 Task: Select a due date automation when advanced on, the moment a card is due add content with an empty description.
Action: Mouse moved to (1072, 85)
Screenshot: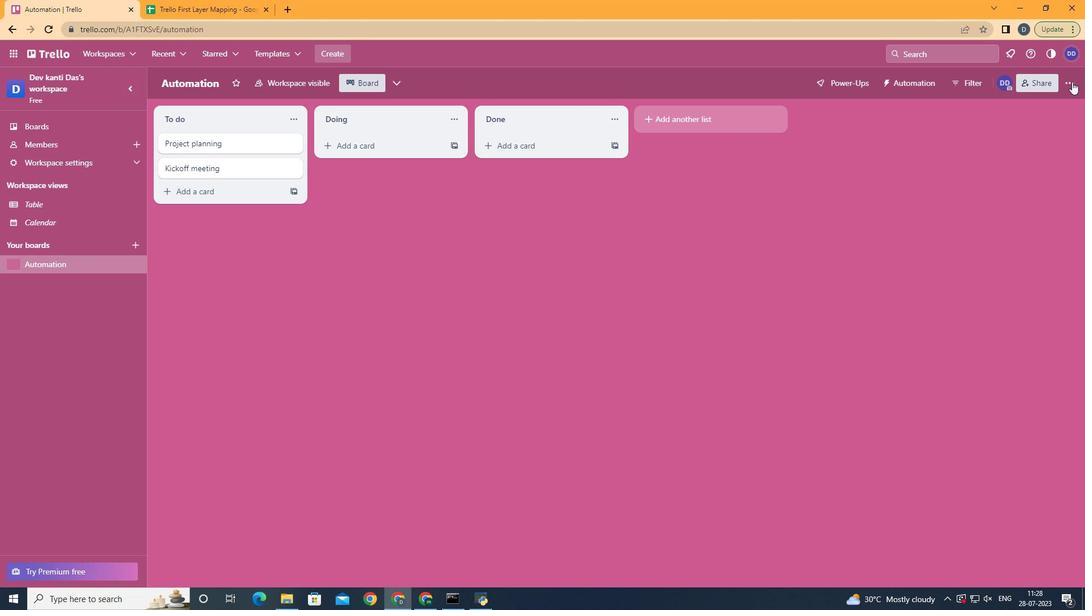 
Action: Mouse pressed left at (1072, 85)
Screenshot: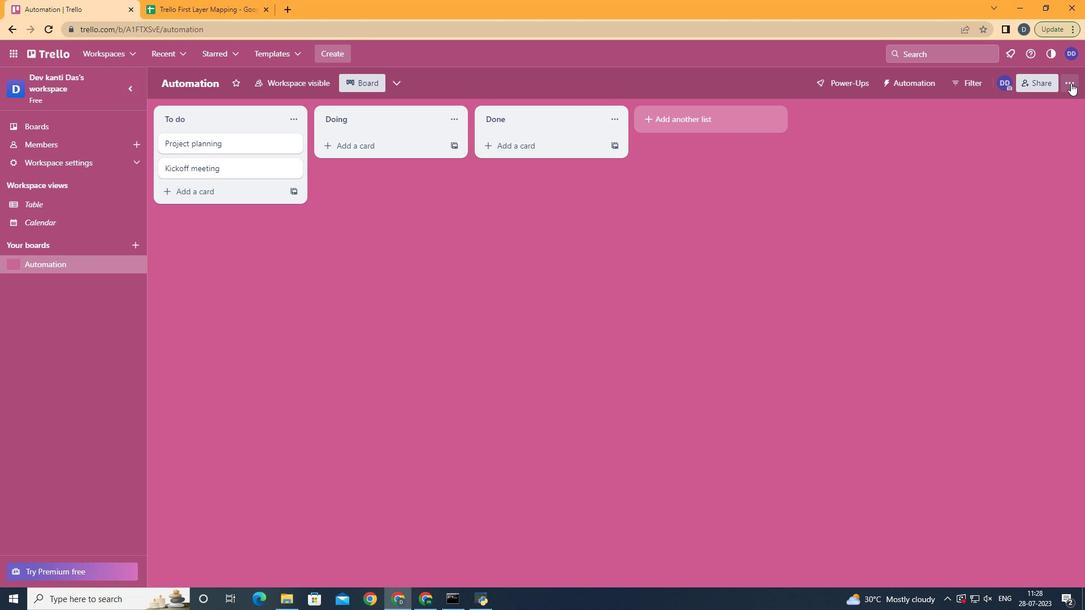
Action: Mouse moved to (978, 231)
Screenshot: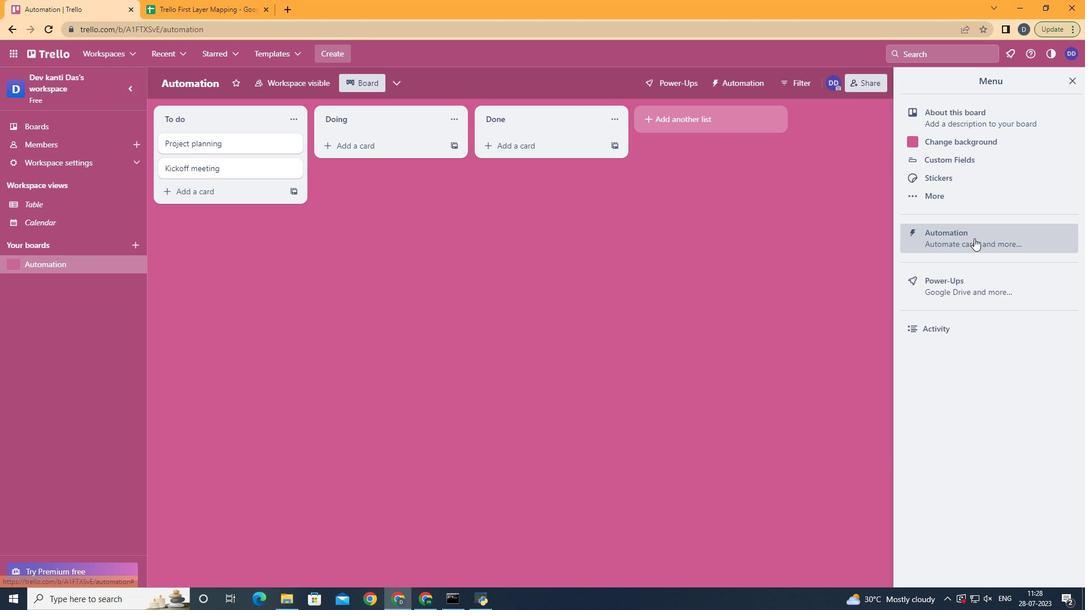 
Action: Mouse pressed left at (978, 231)
Screenshot: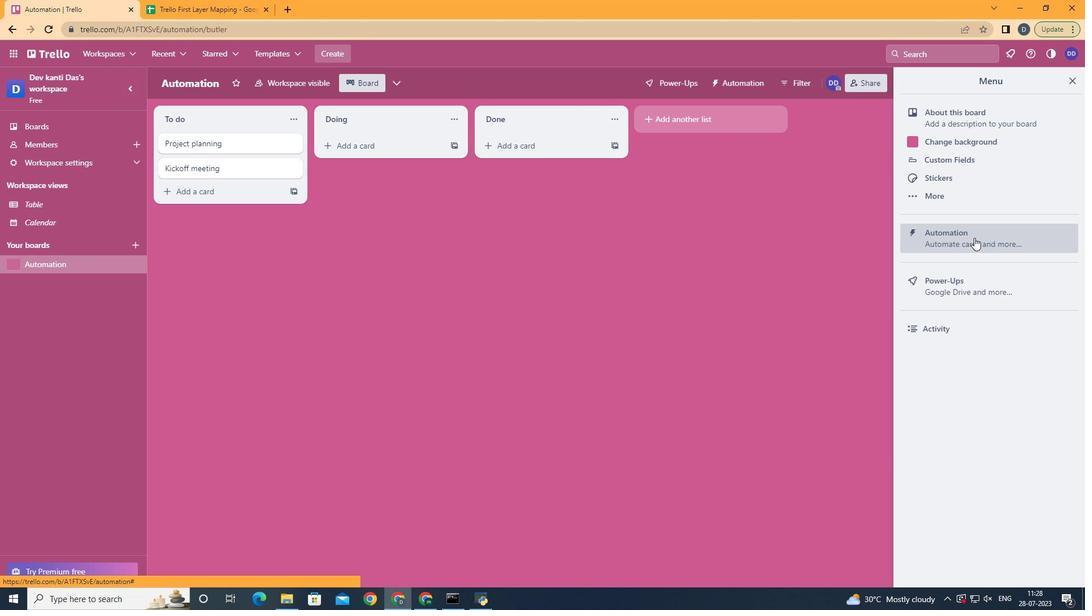 
Action: Mouse moved to (223, 221)
Screenshot: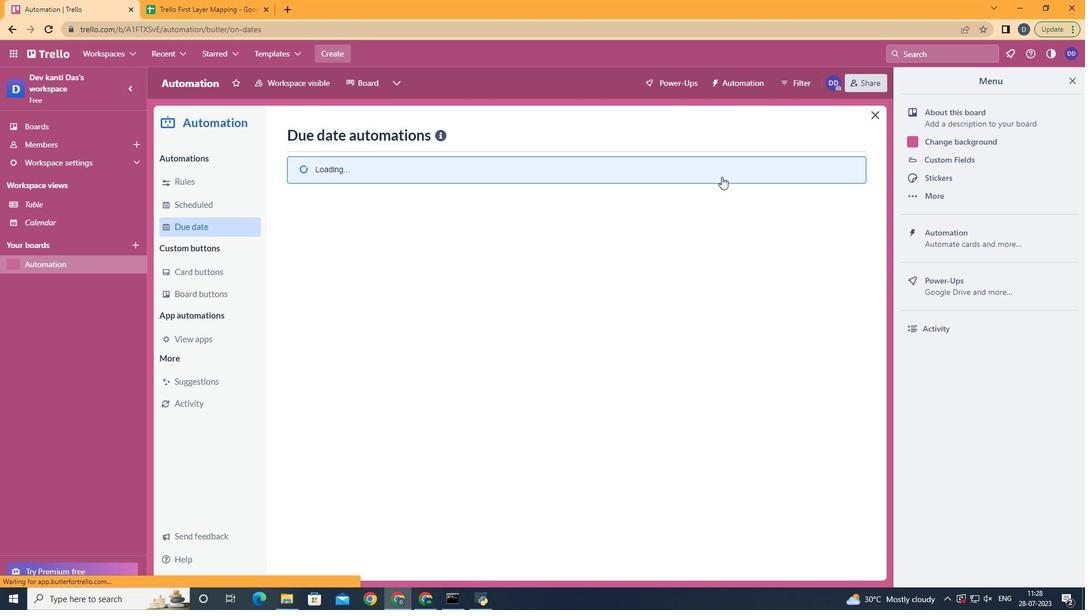 
Action: Mouse pressed left at (223, 221)
Screenshot: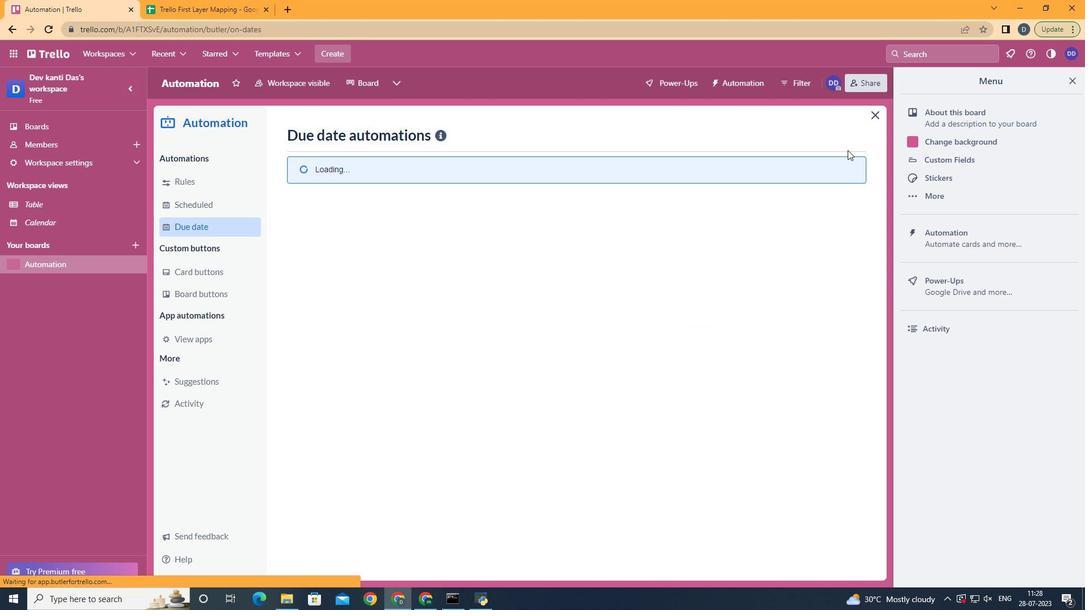 
Action: Mouse moved to (794, 138)
Screenshot: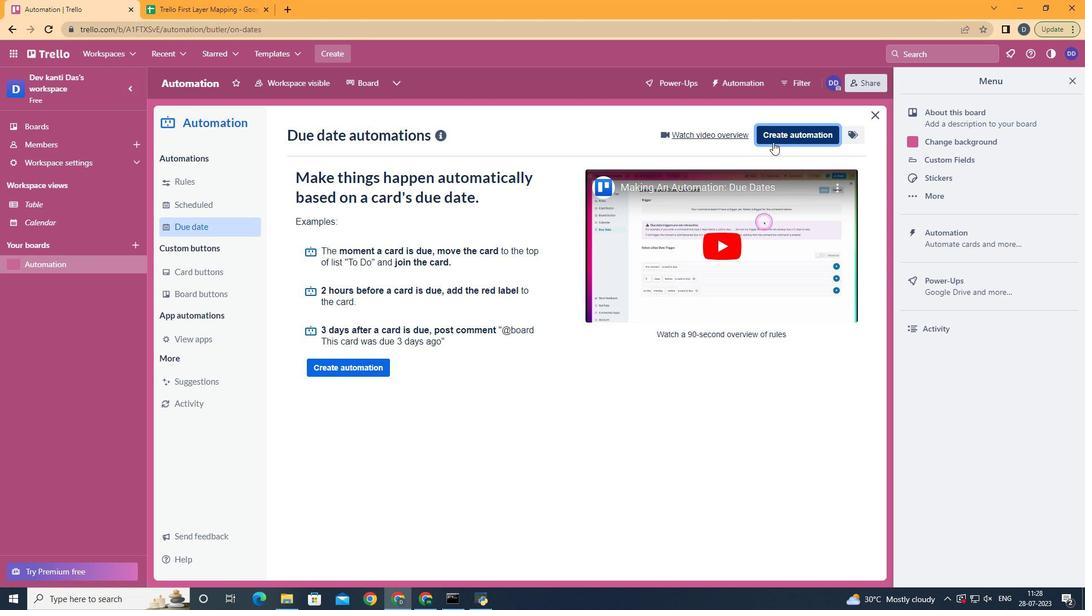 
Action: Mouse pressed left at (794, 138)
Screenshot: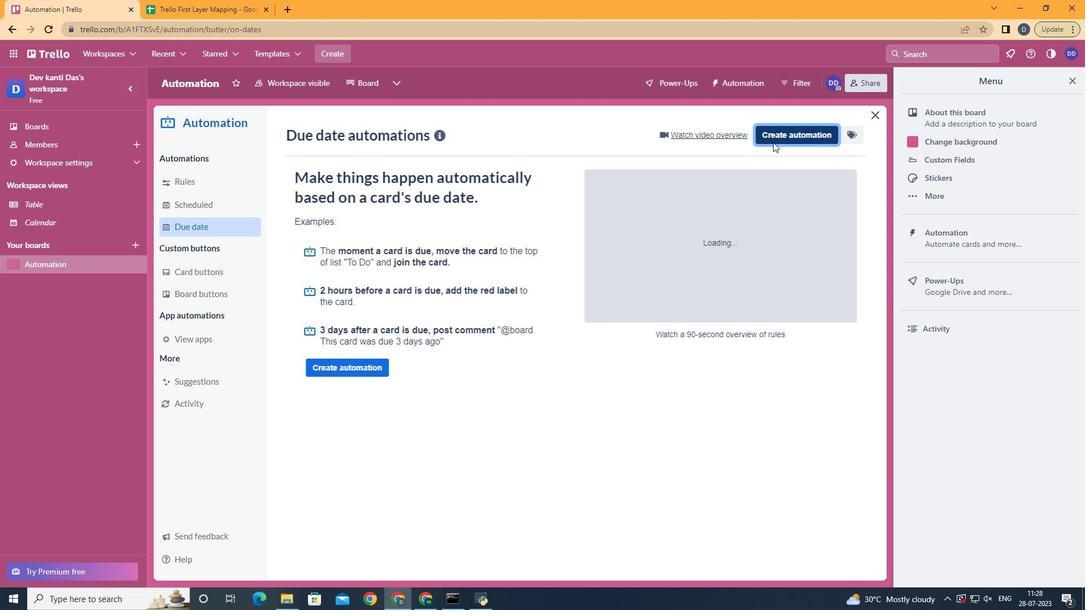
Action: Mouse moved to (580, 247)
Screenshot: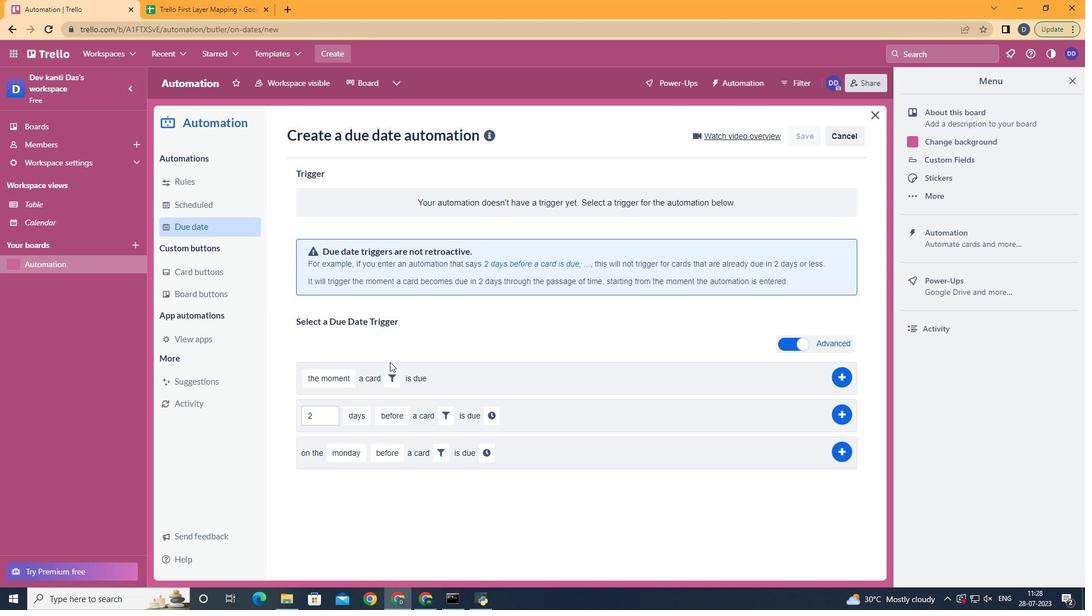 
Action: Mouse pressed left at (580, 247)
Screenshot: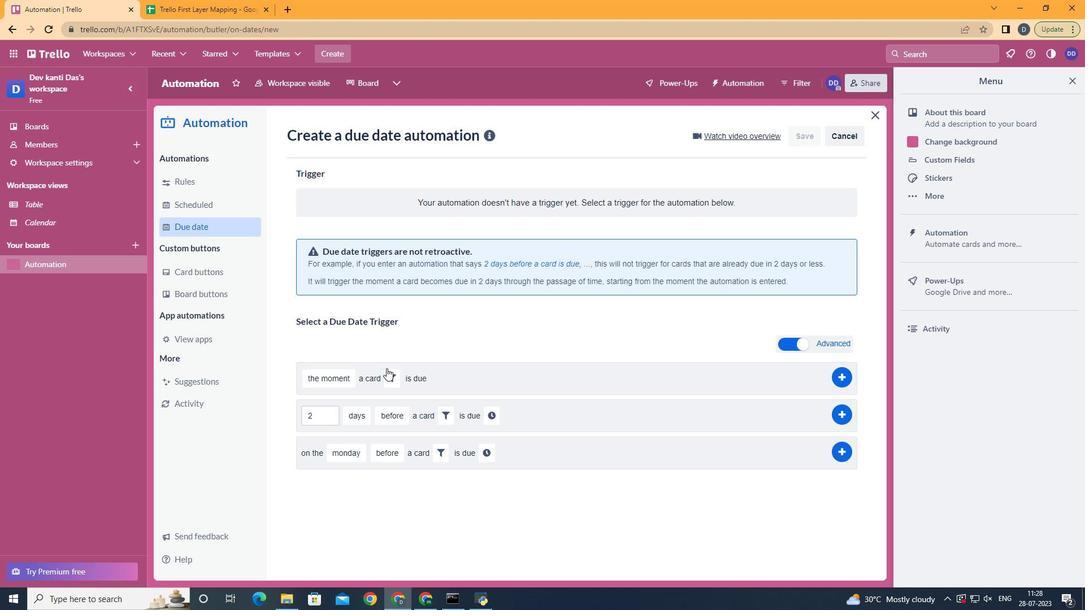
Action: Mouse moved to (394, 372)
Screenshot: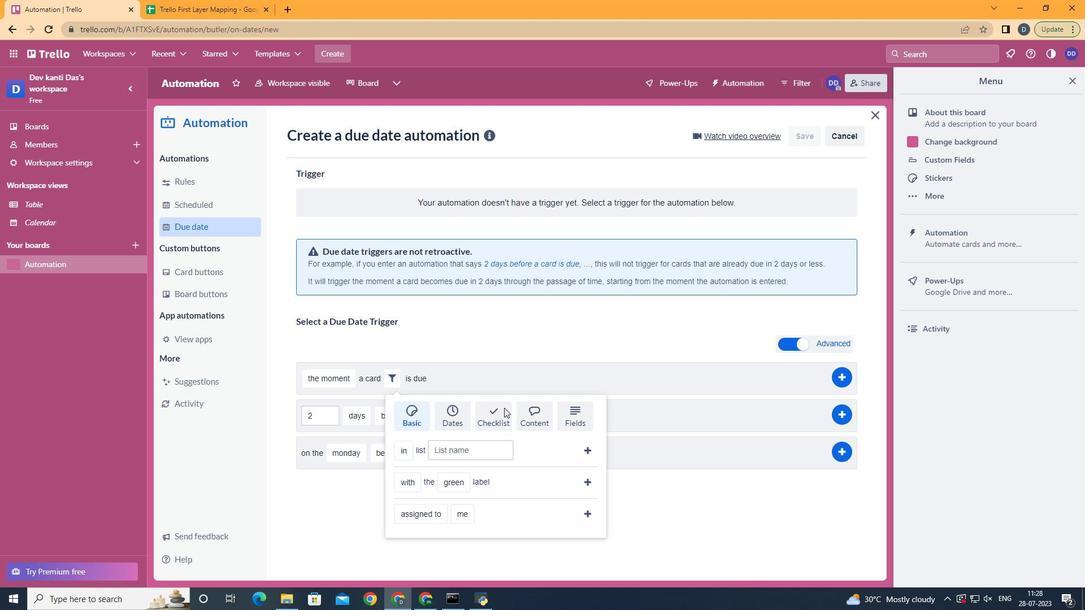 
Action: Mouse pressed left at (394, 372)
Screenshot: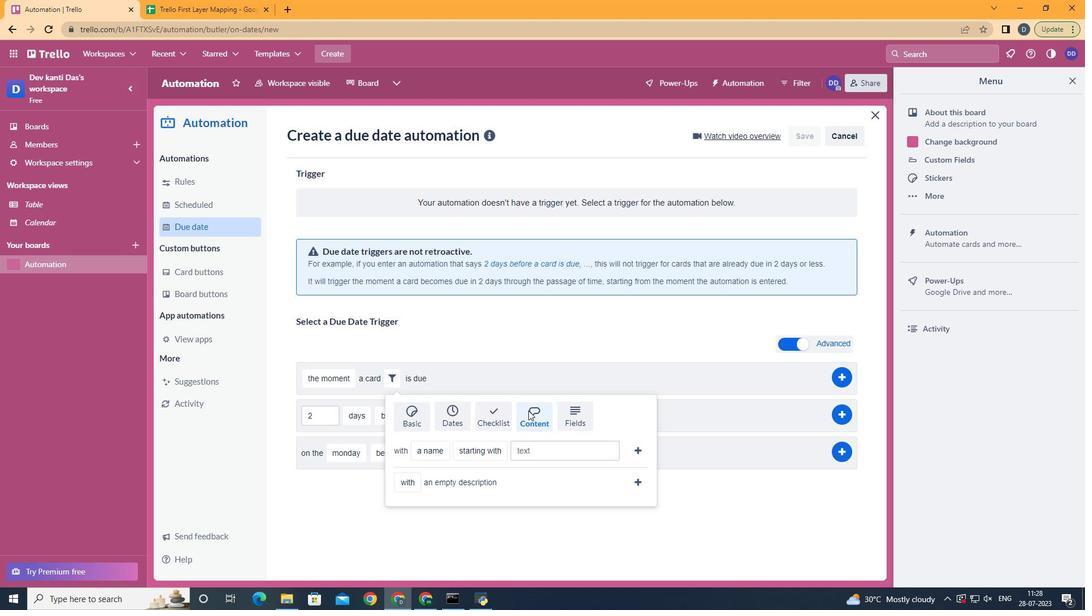 
Action: Mouse moved to (528, 415)
Screenshot: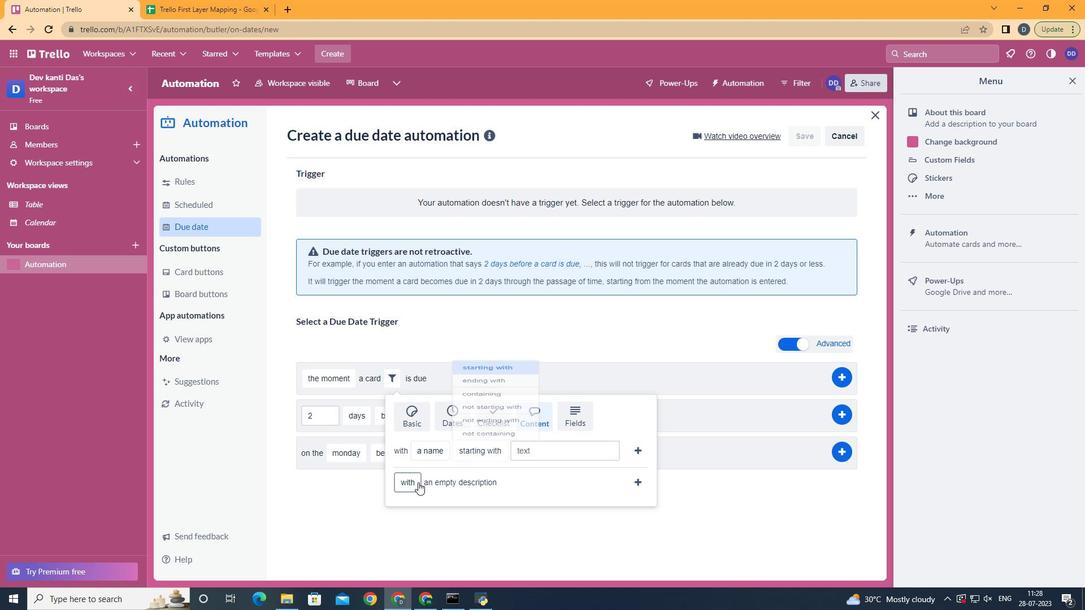 
Action: Mouse pressed left at (528, 415)
Screenshot: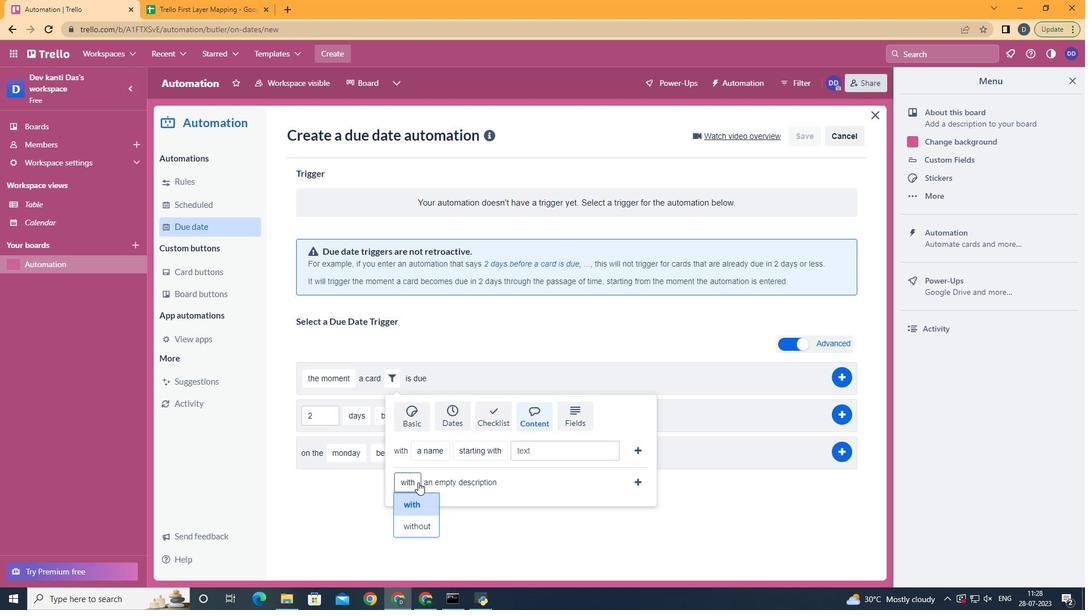 
Action: Mouse moved to (422, 497)
Screenshot: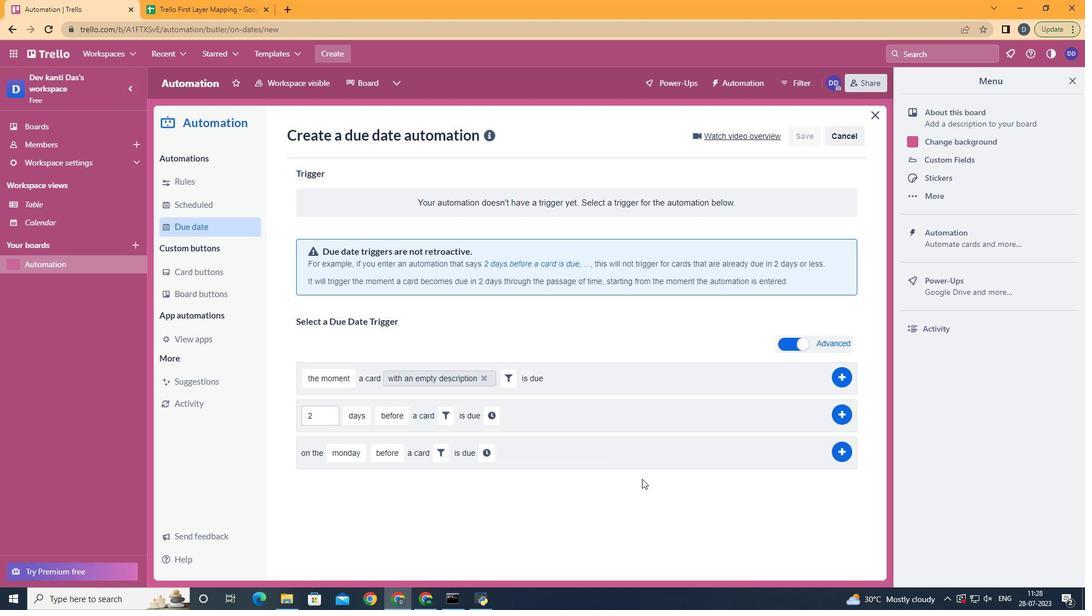 
Action: Mouse pressed left at (422, 497)
Screenshot: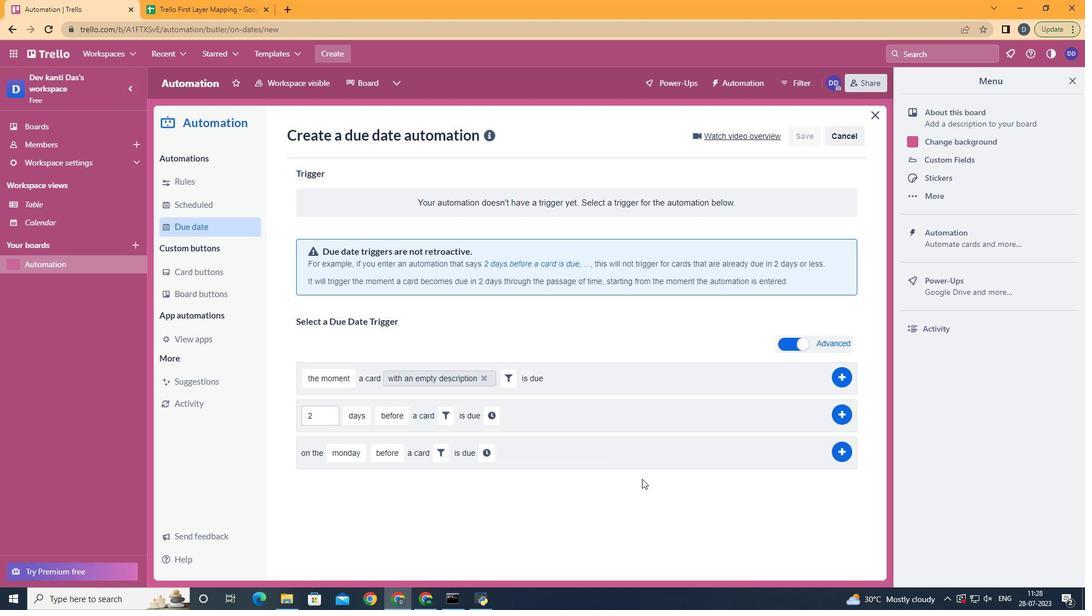
Action: Mouse moved to (630, 482)
Screenshot: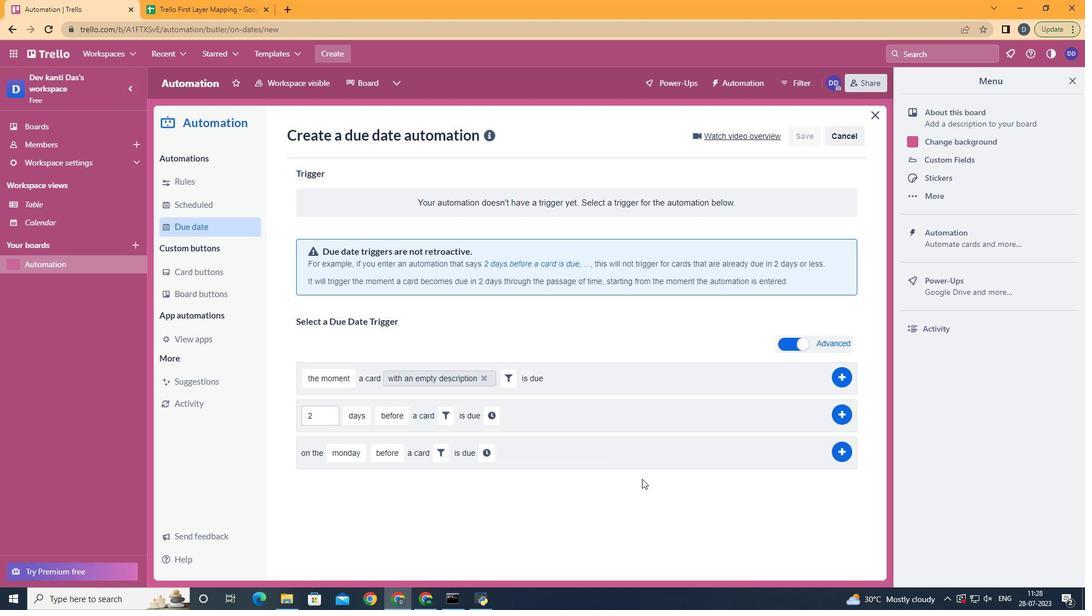 
Action: Mouse pressed left at (630, 482)
Screenshot: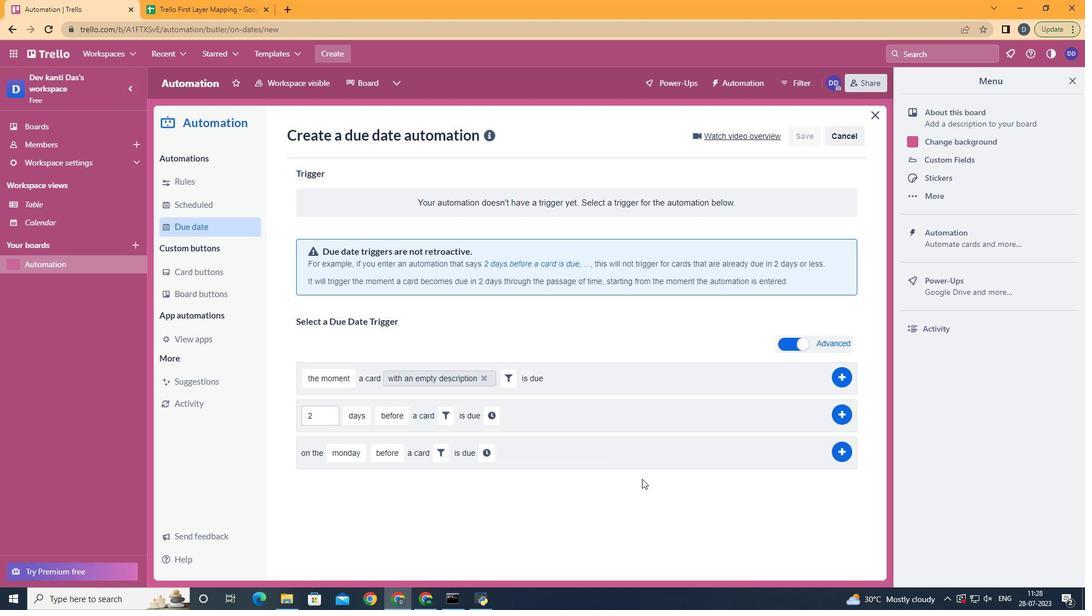 
Action: Mouse moved to (1071, 83)
Screenshot: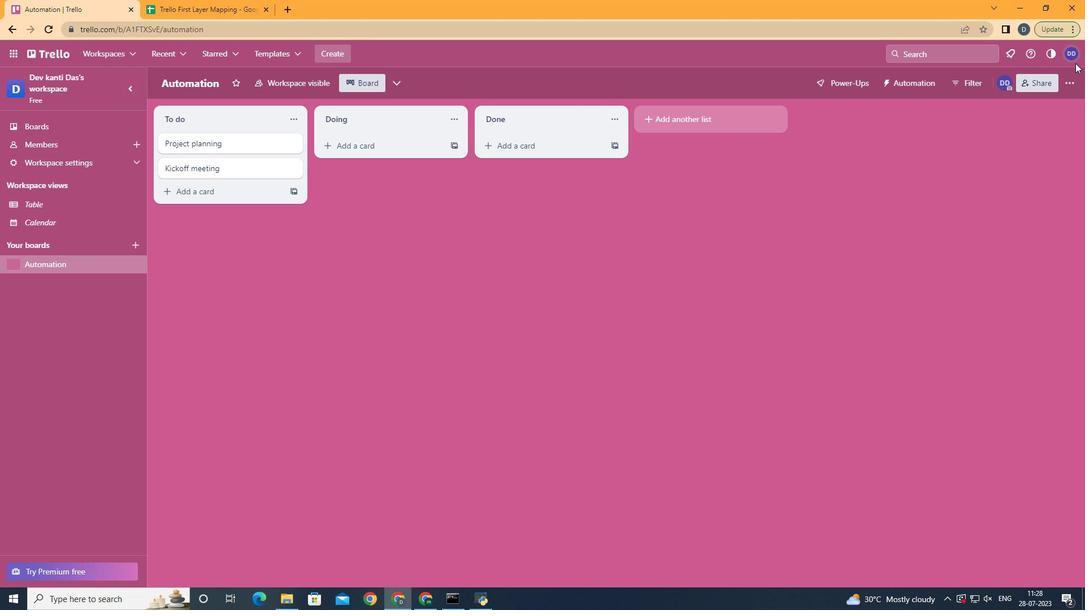 
Action: Mouse pressed left at (1071, 83)
Screenshot: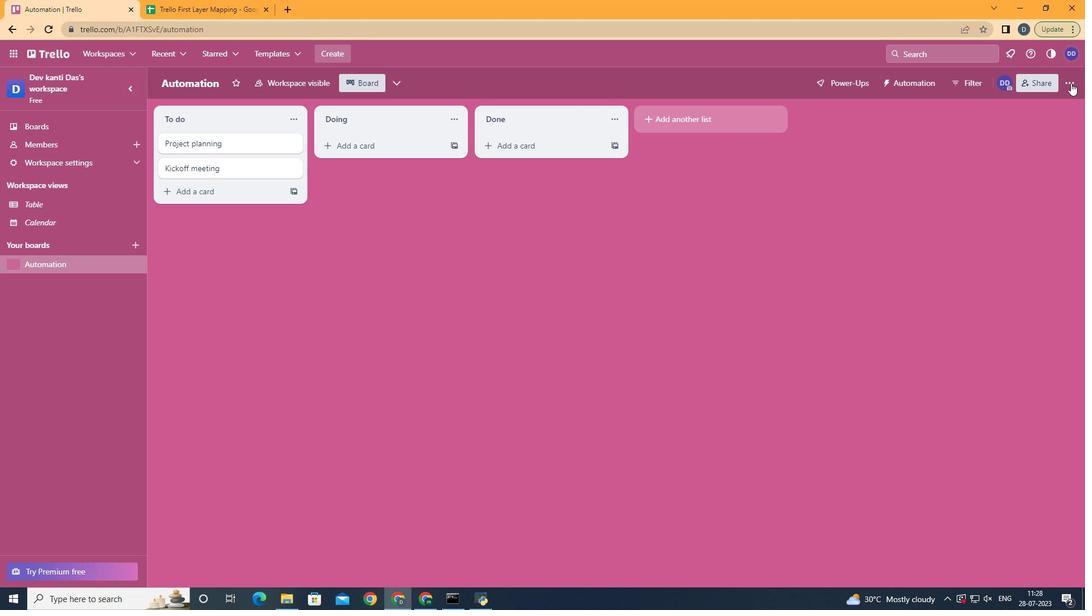 
Action: Mouse moved to (974, 238)
Screenshot: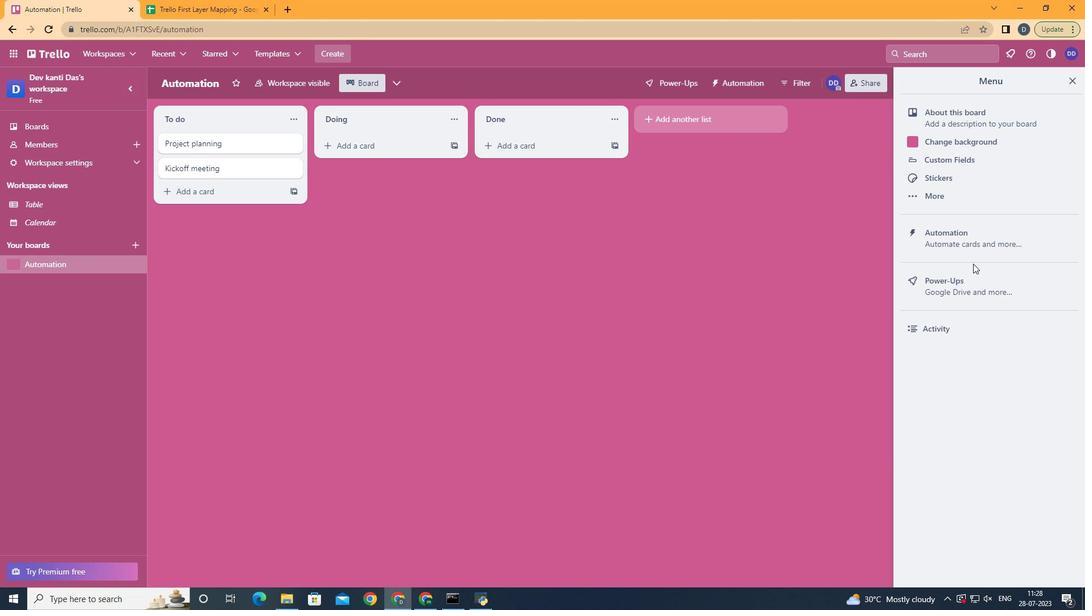 
Action: Mouse pressed left at (974, 238)
Screenshot: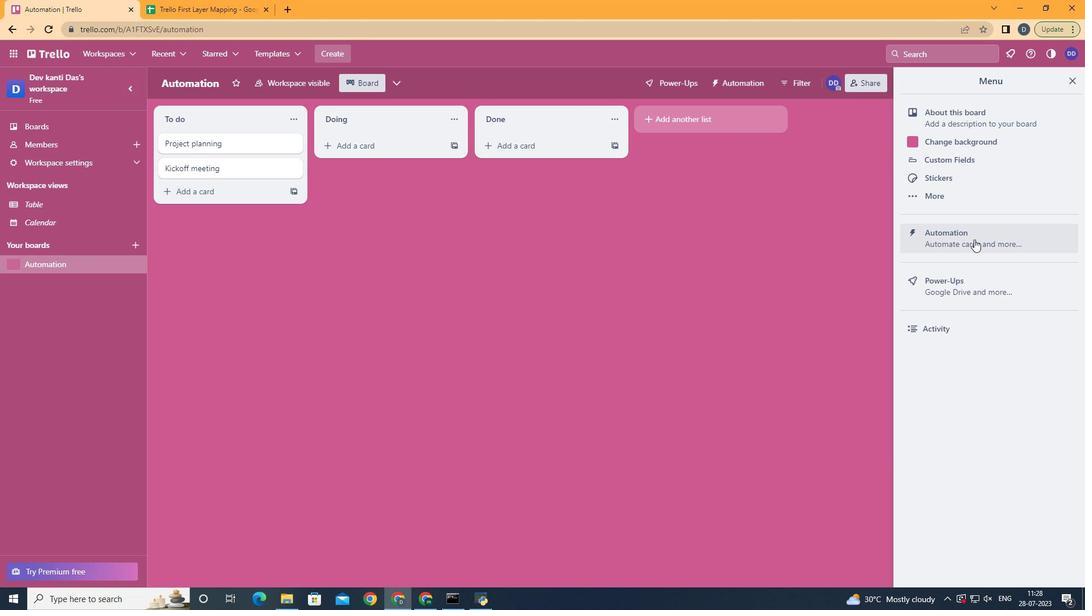 
Action: Mouse moved to (239, 226)
Screenshot: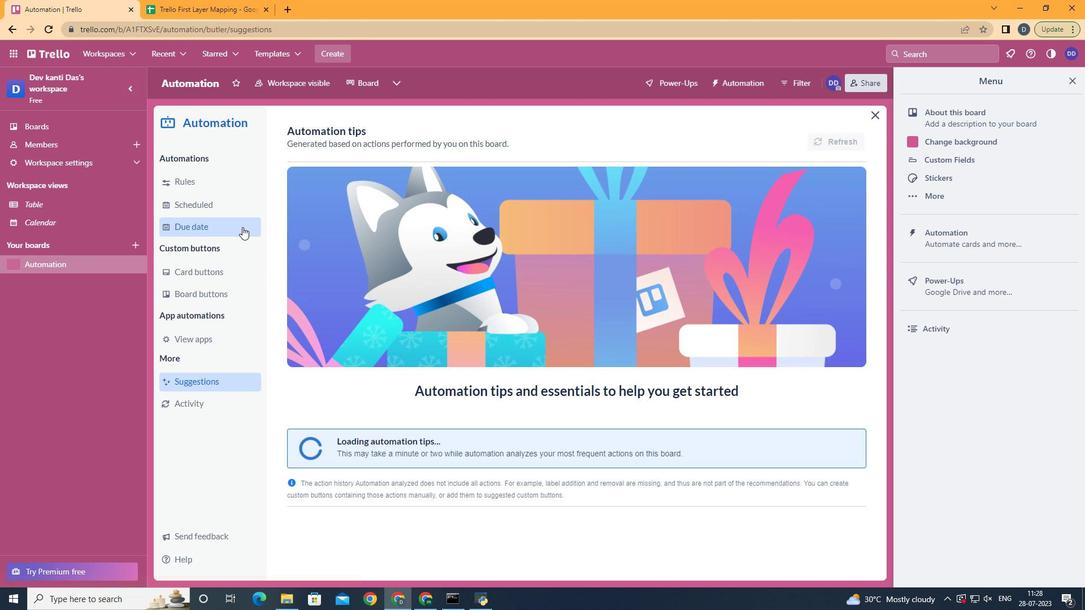 
Action: Mouse pressed left at (239, 226)
Screenshot: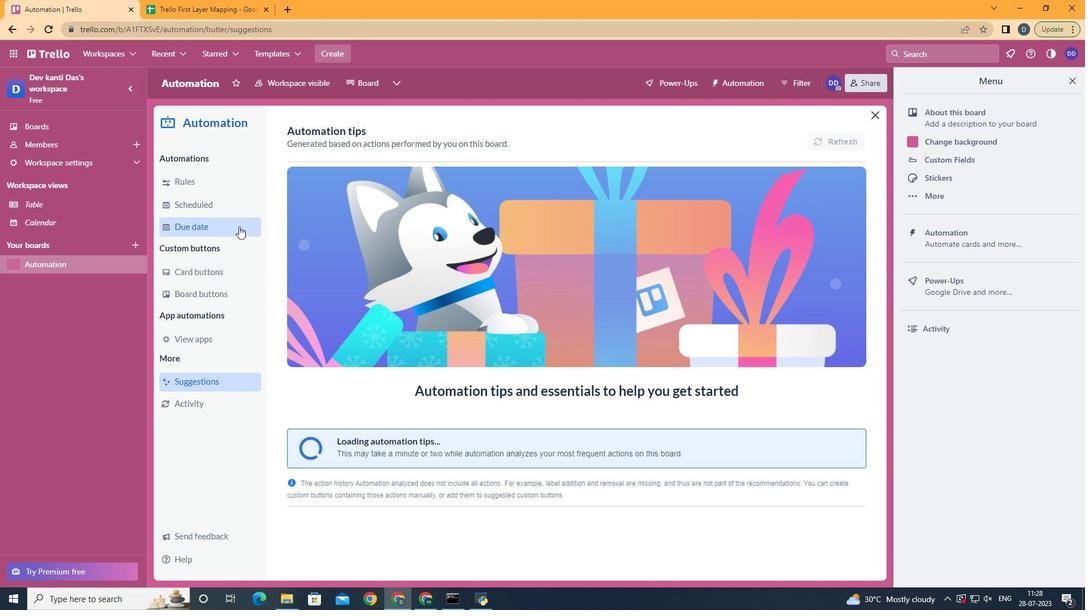 
Action: Mouse moved to (773, 142)
Screenshot: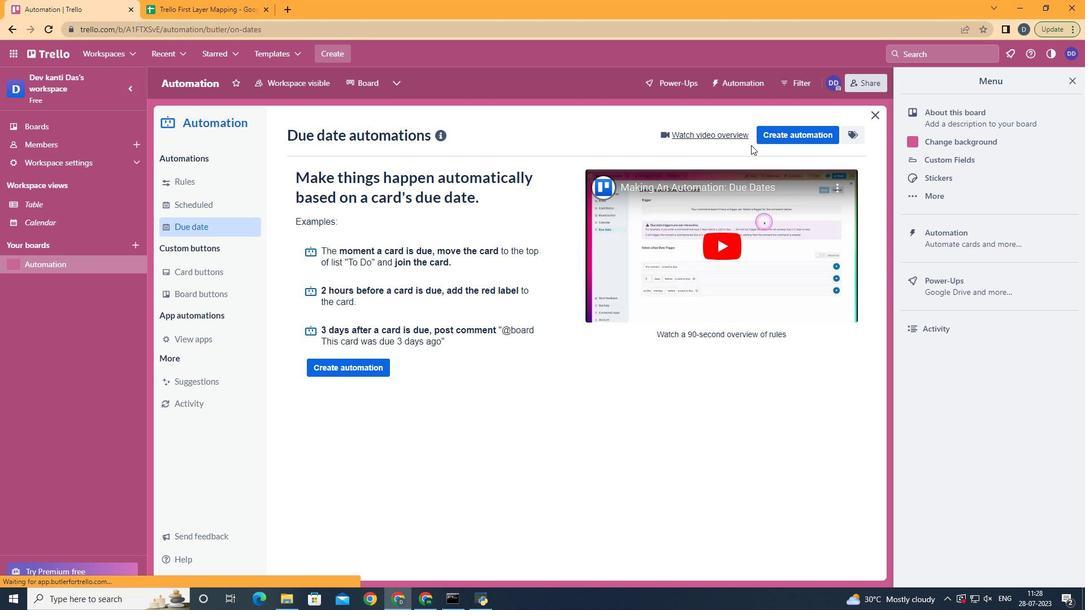 
Action: Mouse pressed left at (773, 142)
Screenshot: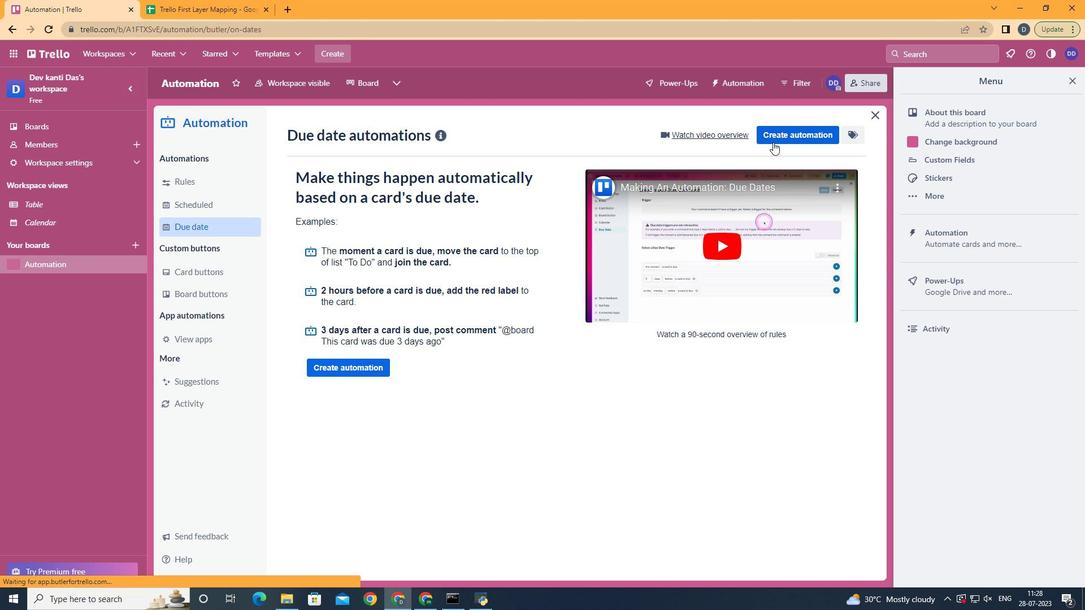 
Action: Mouse moved to (488, 251)
Screenshot: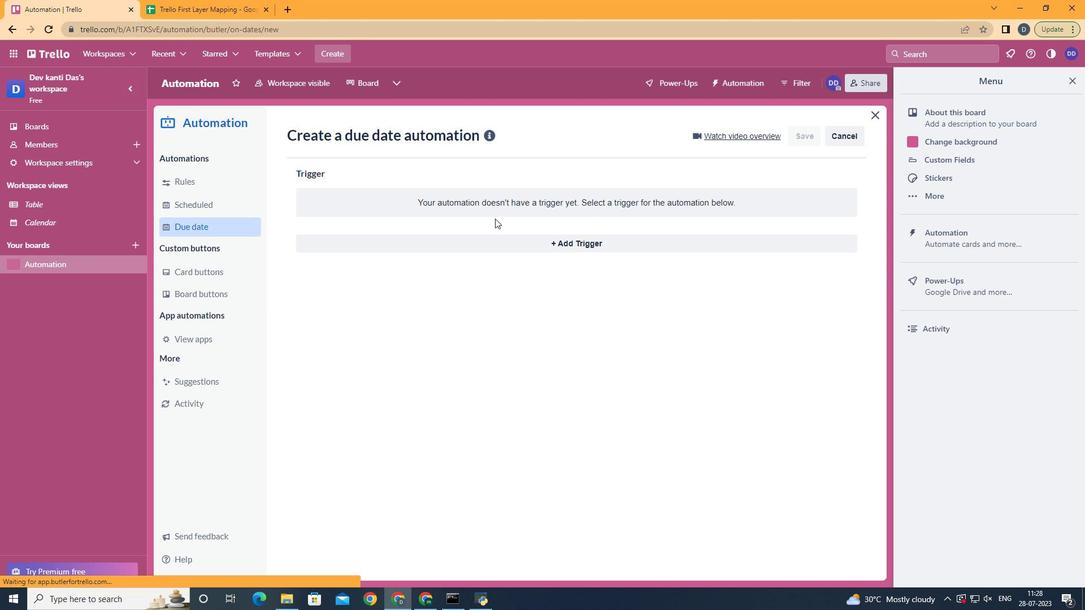 
Action: Mouse pressed left at (488, 251)
Screenshot: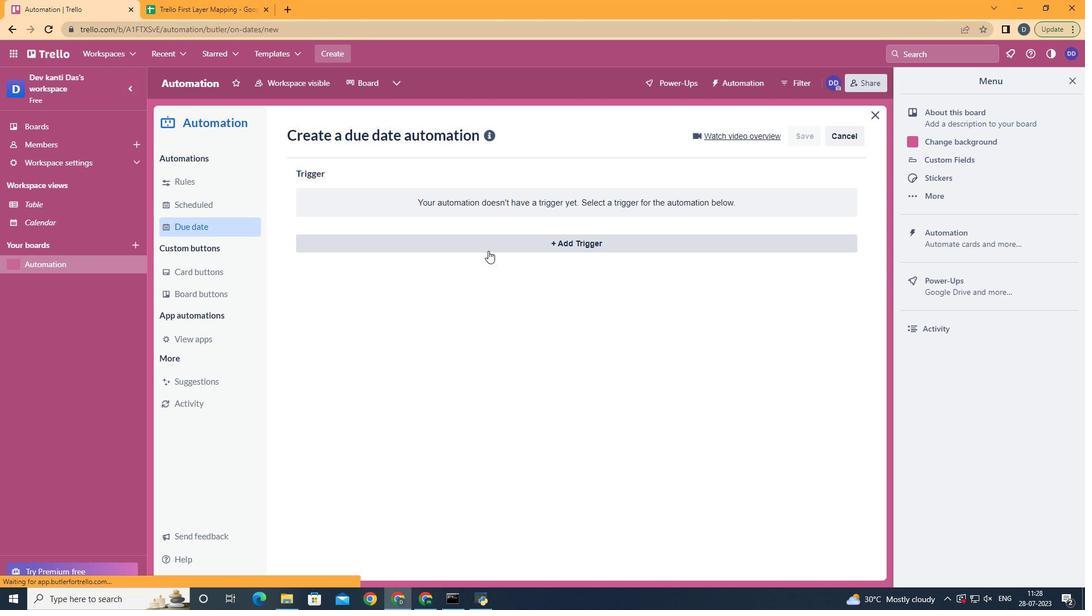 
Action: Mouse moved to (381, 376)
Screenshot: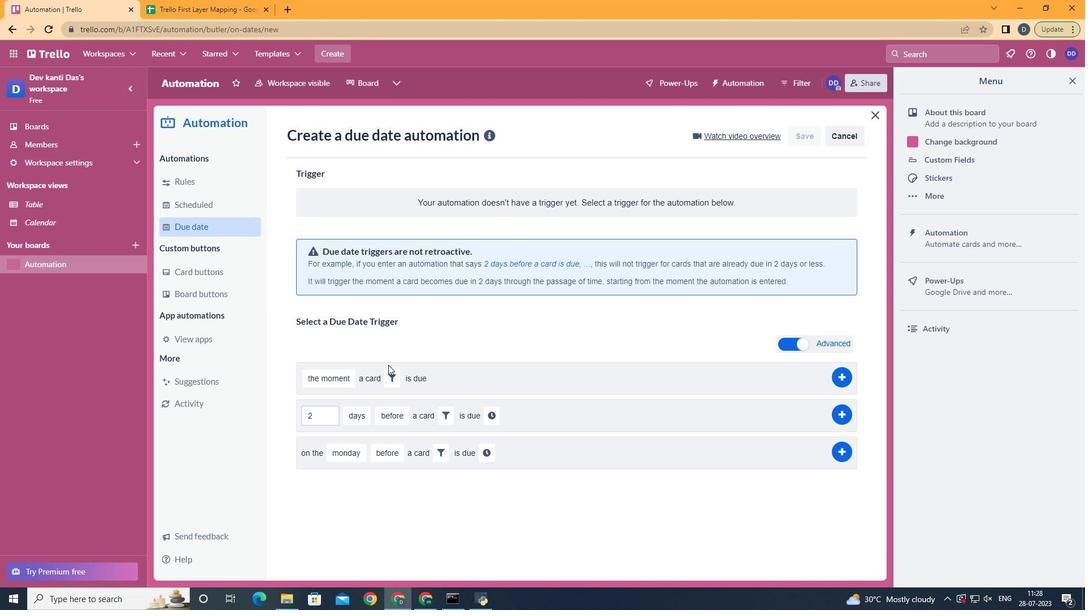 
Action: Mouse pressed left at (381, 376)
Screenshot: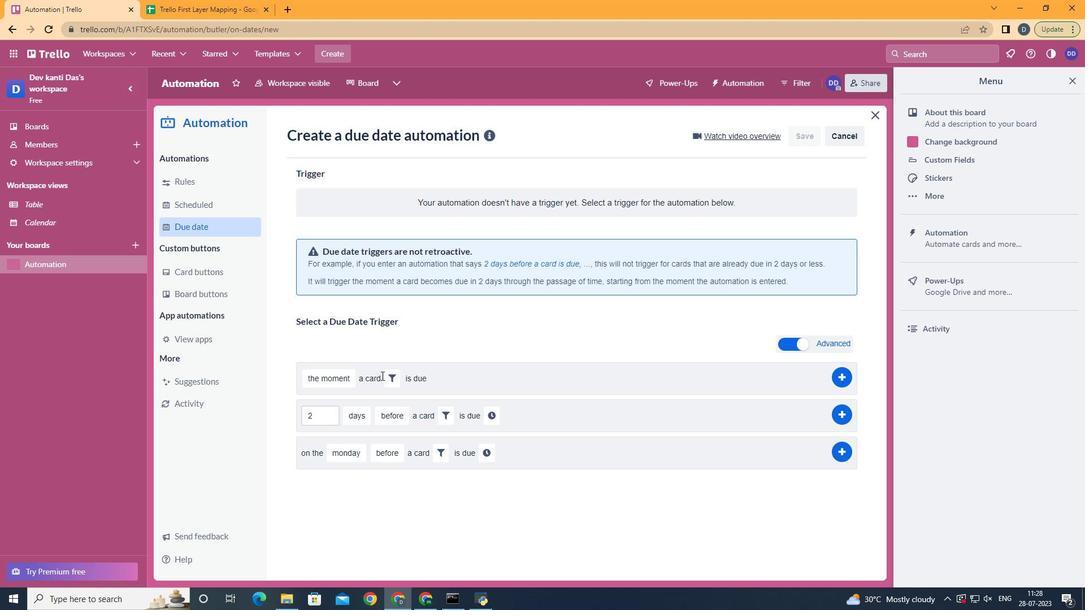 
Action: Mouse moved to (390, 376)
Screenshot: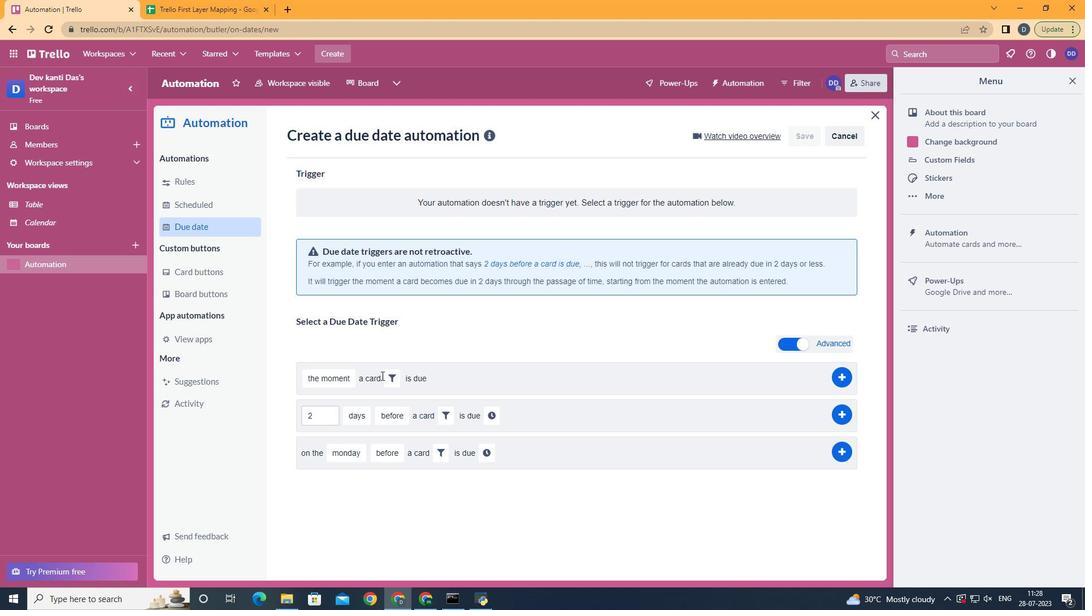 
Action: Mouse pressed left at (390, 376)
Screenshot: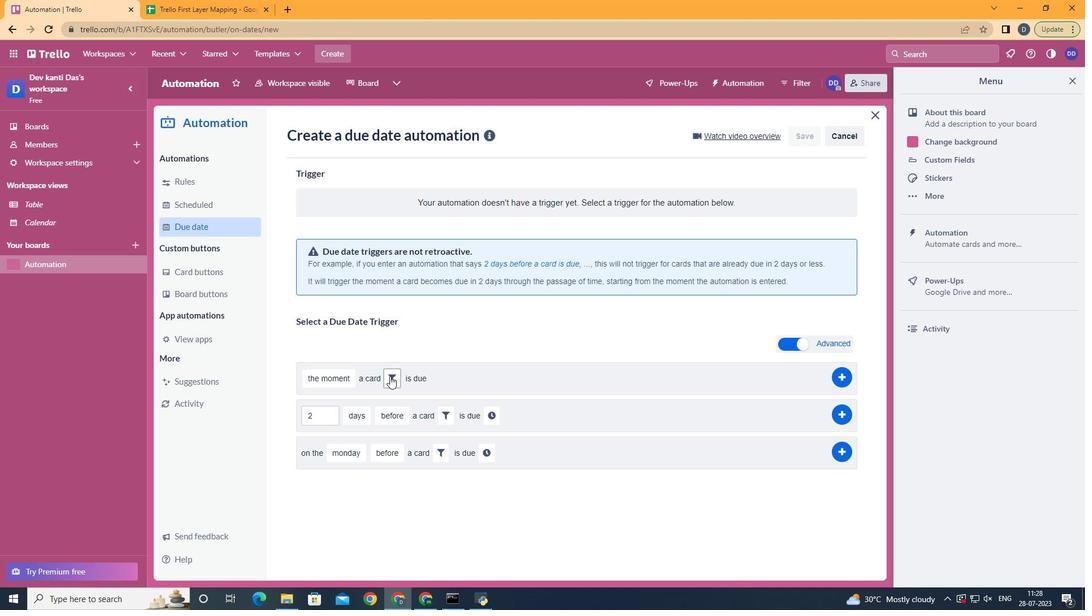 
Action: Mouse moved to (528, 411)
Screenshot: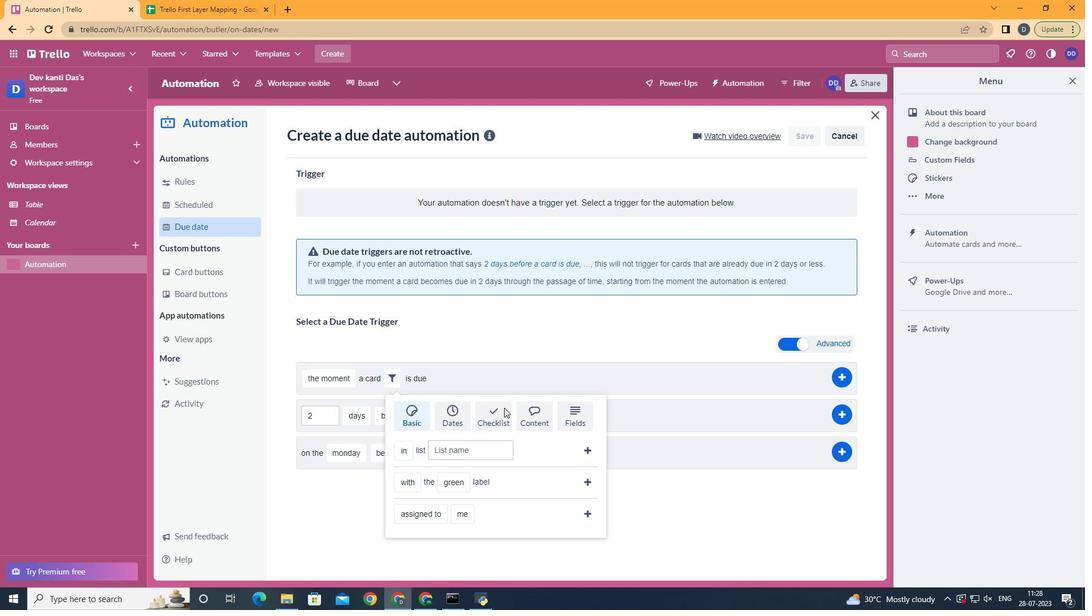 
Action: Mouse pressed left at (528, 411)
Screenshot: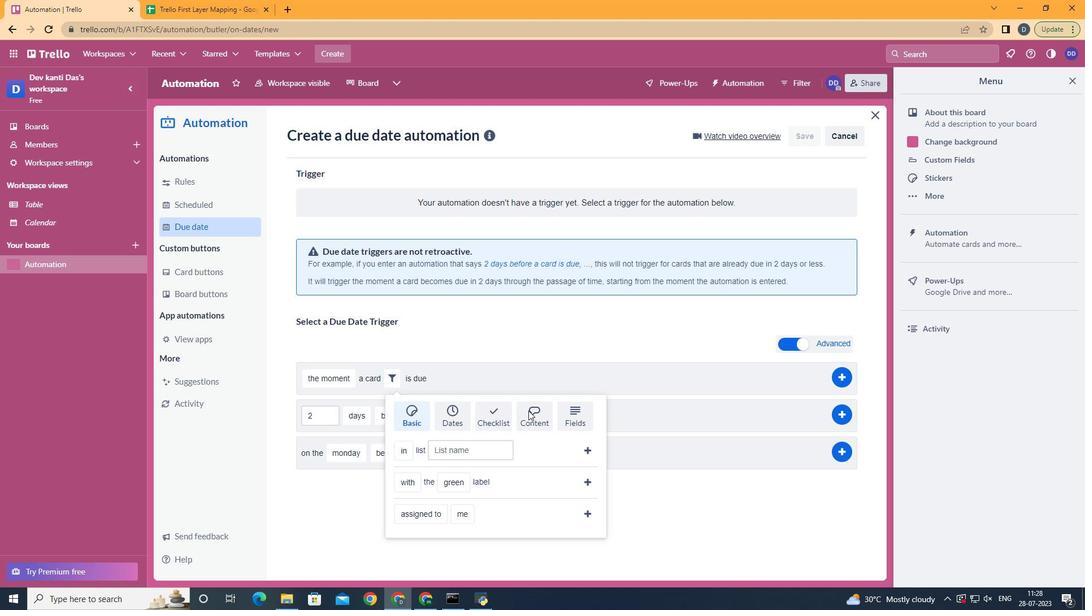 
Action: Mouse moved to (422, 504)
Screenshot: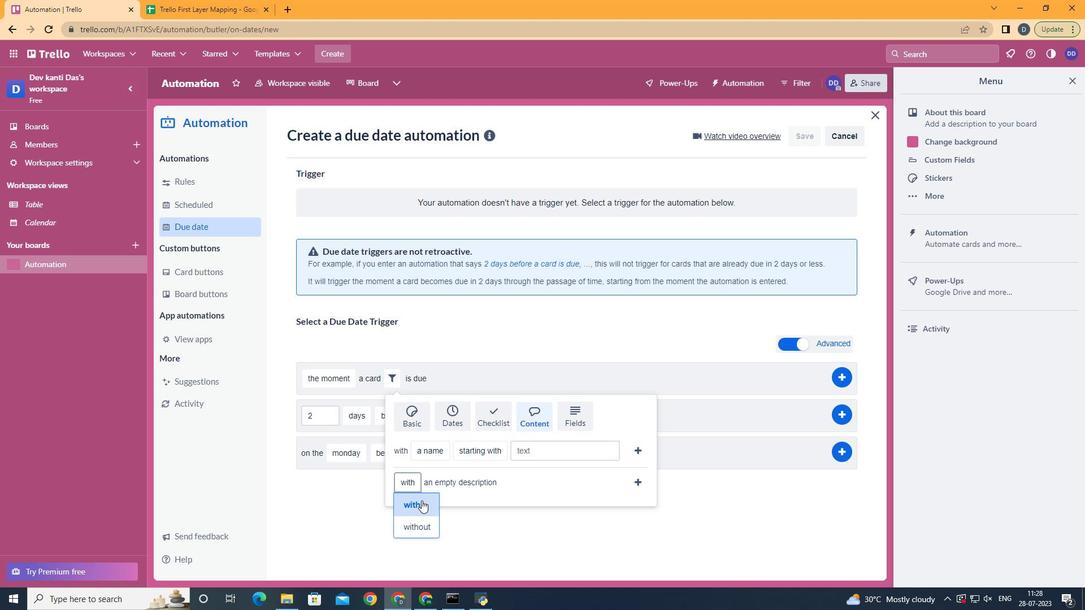 
Action: Mouse pressed left at (422, 504)
Screenshot: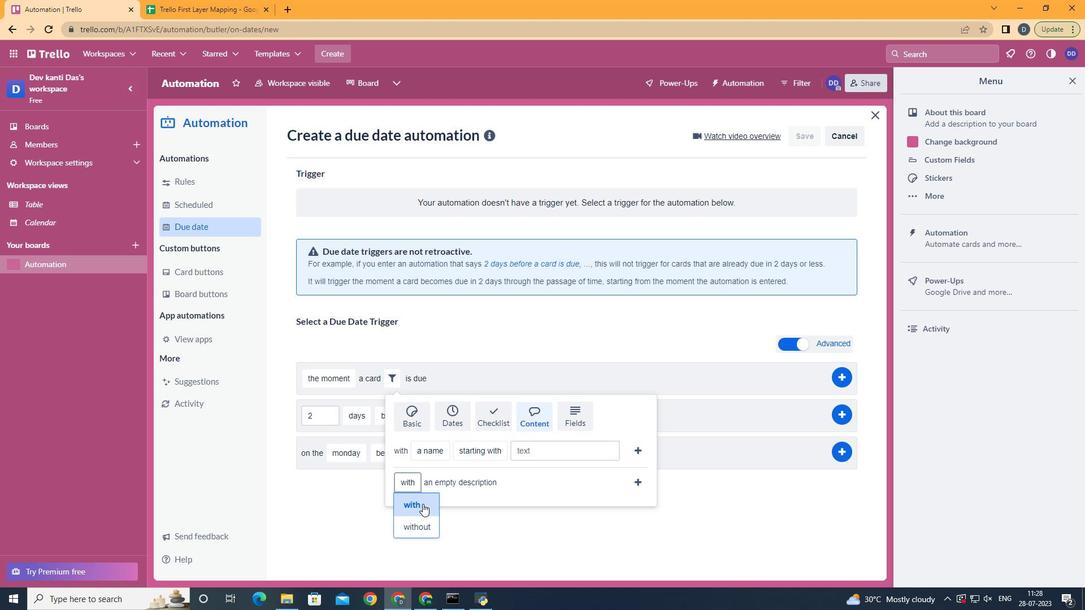 
Action: Mouse moved to (642, 479)
Screenshot: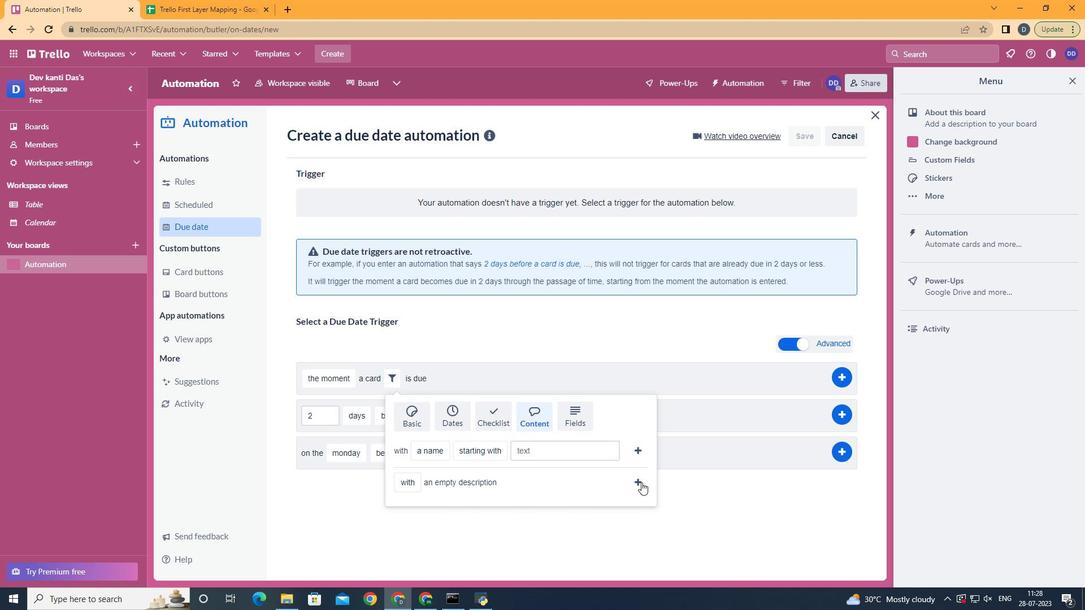 
Action: Mouse pressed left at (642, 479)
Screenshot: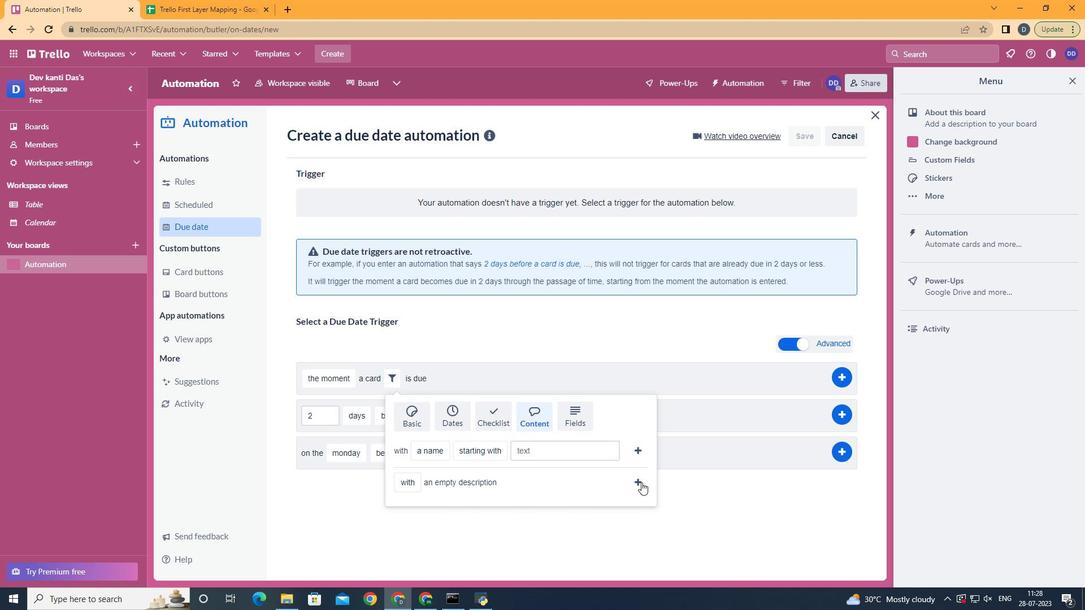 
